Task: Select Convenience. Add to cart, from Lula Convenience Stores for 4287 Palmer Road, Westerville, Ohio 43081, Cell Number 614-742-1053, following items : Cheetos Puffs Cheese - 6, Big Red Soda - 3
Action: Mouse moved to (233, 101)
Screenshot: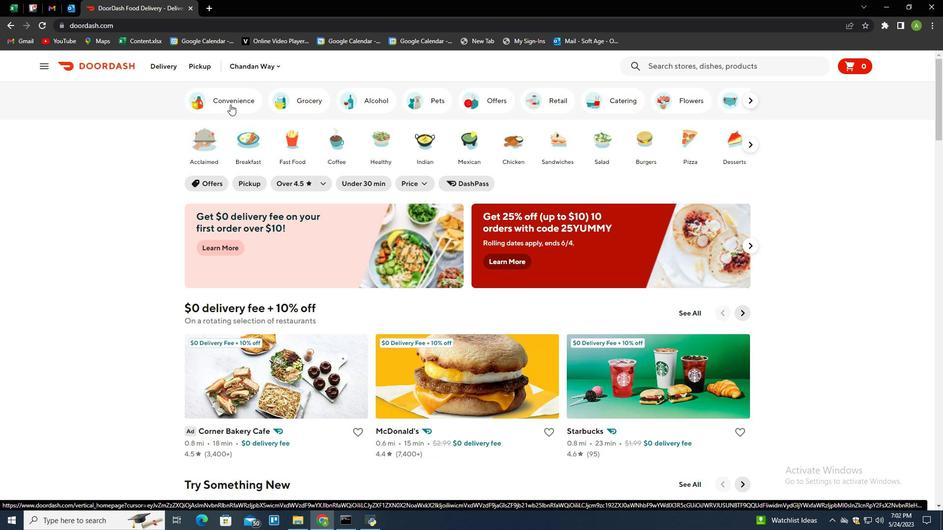 
Action: Mouse pressed left at (233, 101)
Screenshot: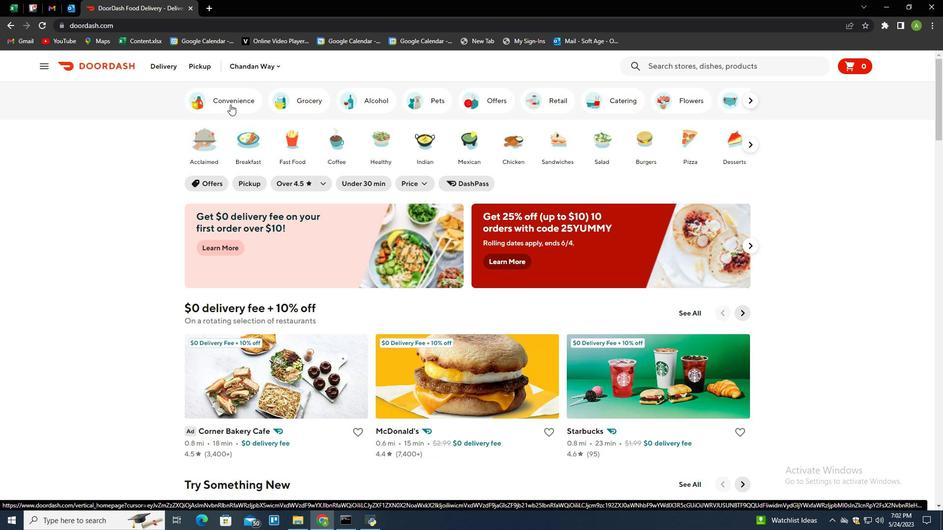
Action: Mouse moved to (274, 425)
Screenshot: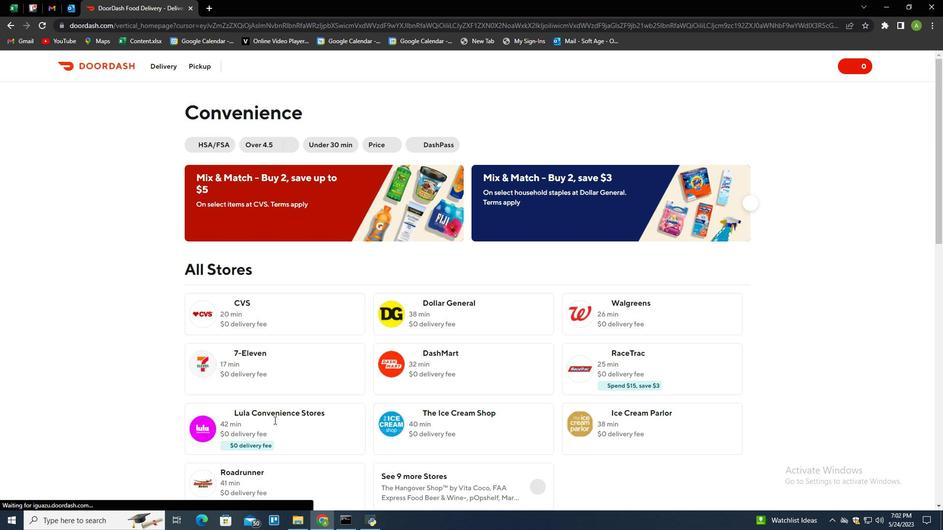 
Action: Mouse pressed left at (274, 425)
Screenshot: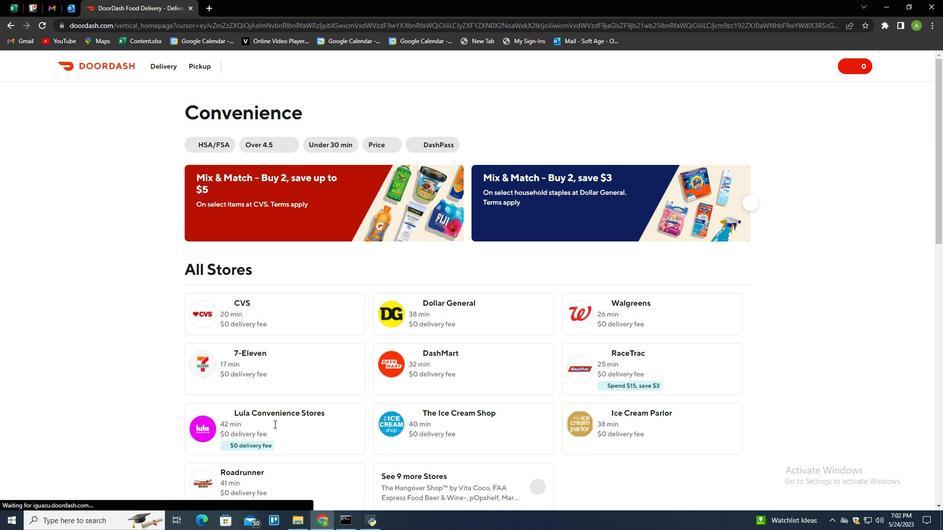 
Action: Mouse moved to (202, 66)
Screenshot: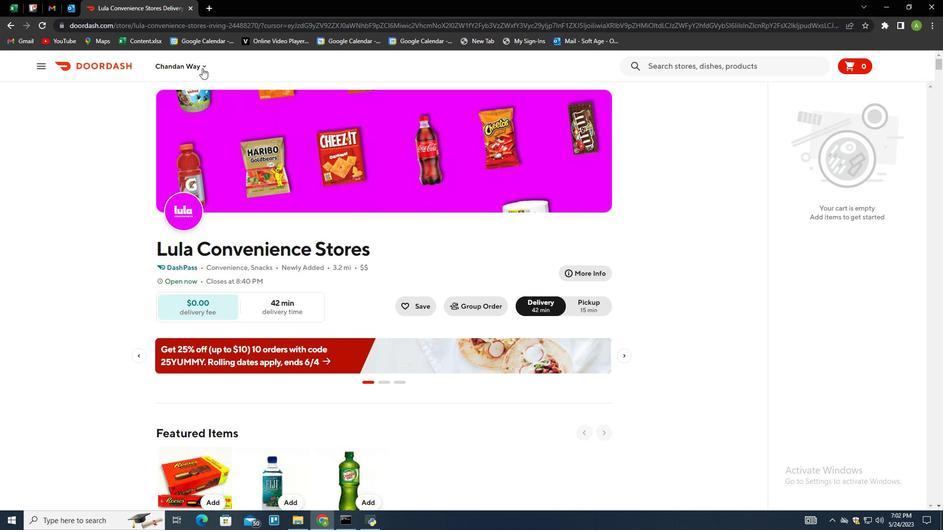 
Action: Mouse pressed left at (202, 66)
Screenshot: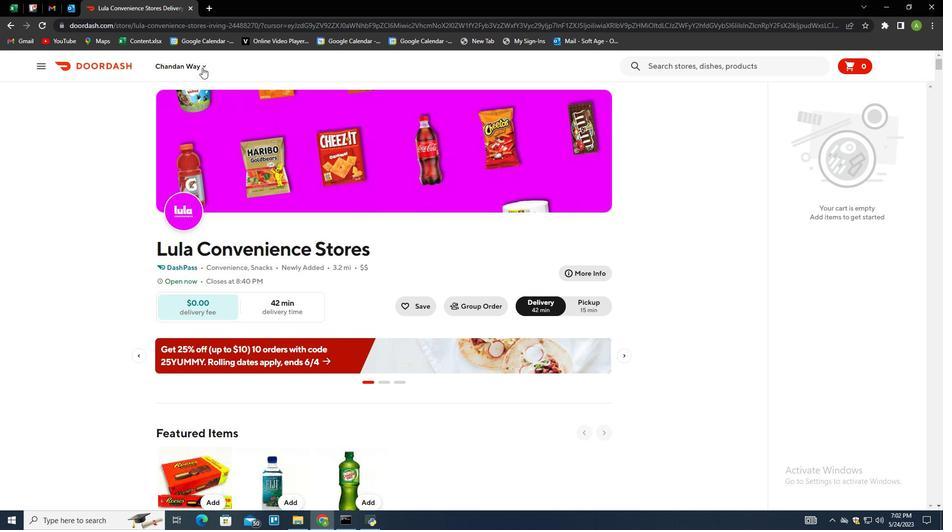 
Action: Mouse moved to (205, 114)
Screenshot: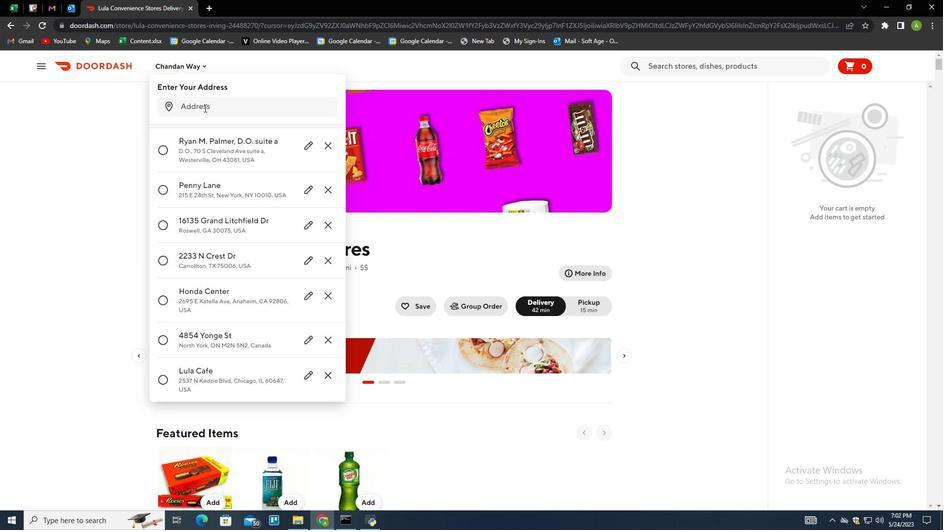 
Action: Mouse pressed left at (205, 114)
Screenshot: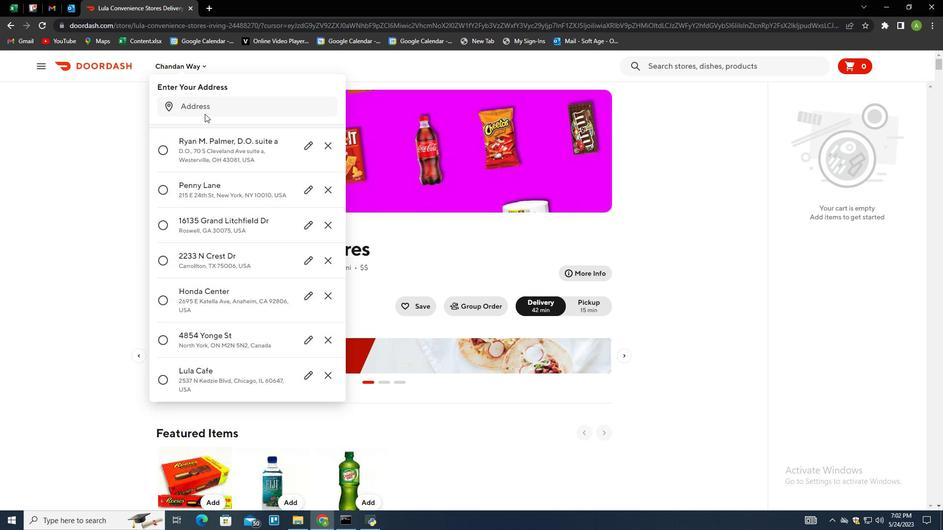 
Action: Mouse moved to (206, 111)
Screenshot: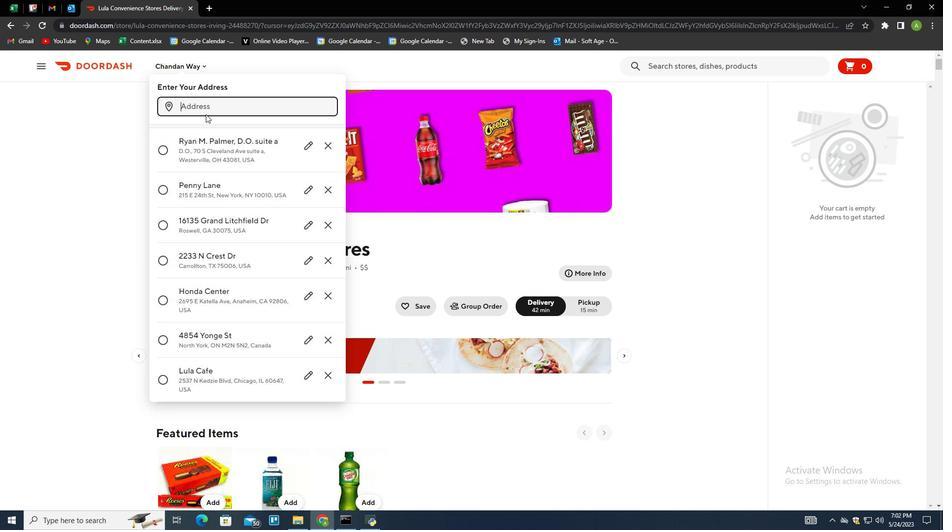 
Action: Key pressed 4287<Key.space>palmer<Key.space>road,<Key.space>westerville,<Key.space>ohio<Key.space>43081<Key.enter>
Screenshot: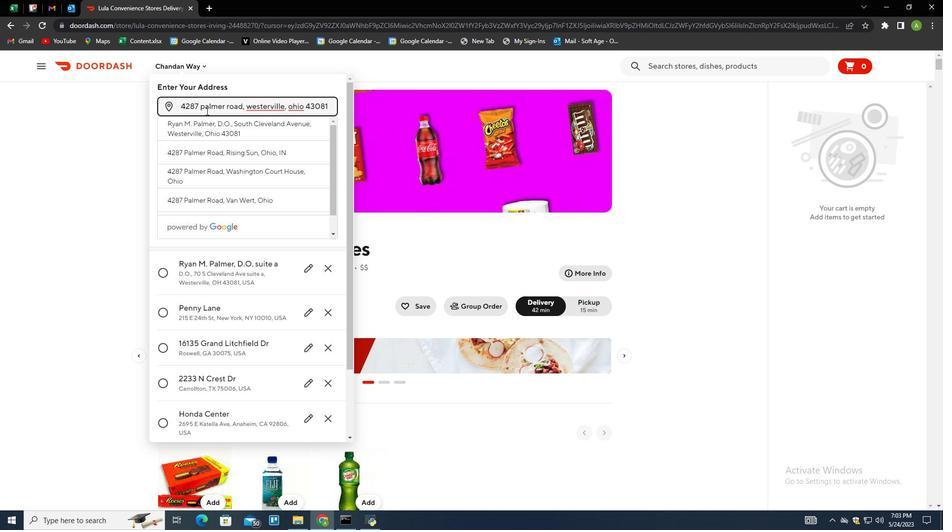 
Action: Mouse moved to (293, 397)
Screenshot: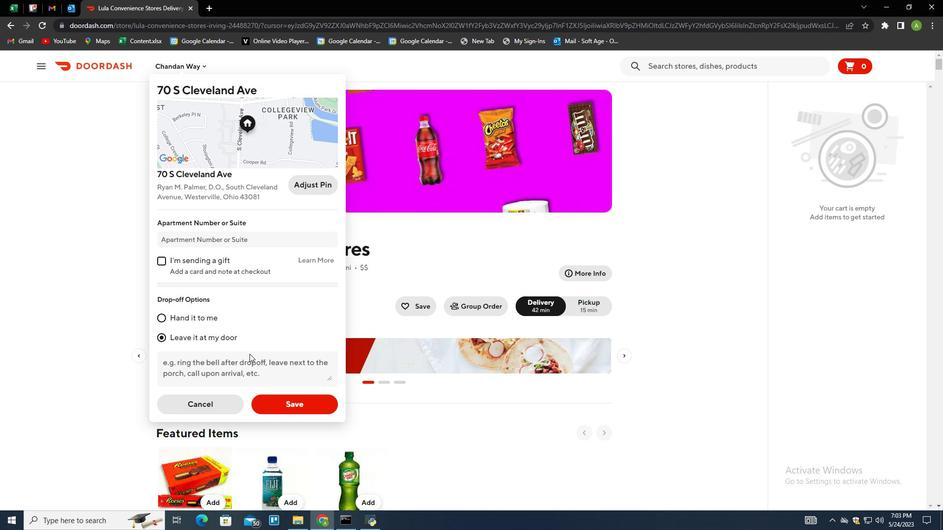 
Action: Mouse pressed left at (293, 397)
Screenshot: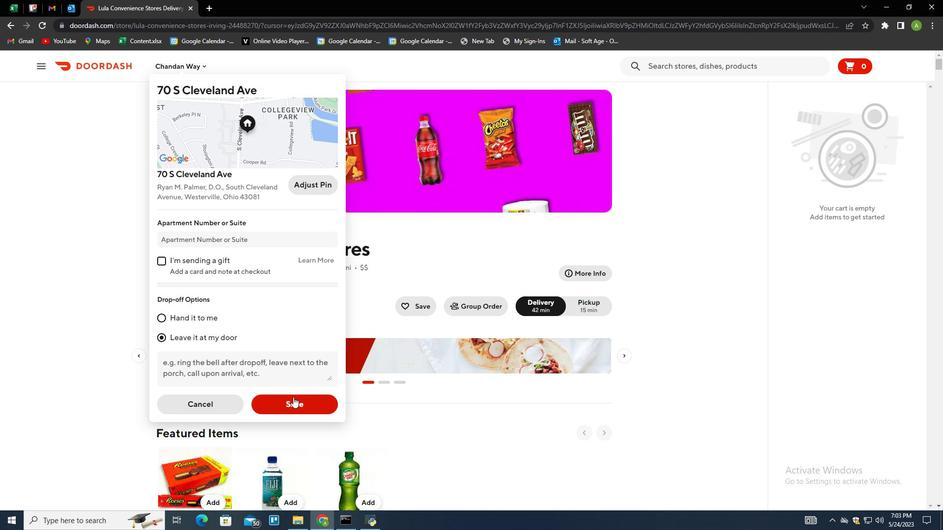 
Action: Mouse moved to (347, 189)
Screenshot: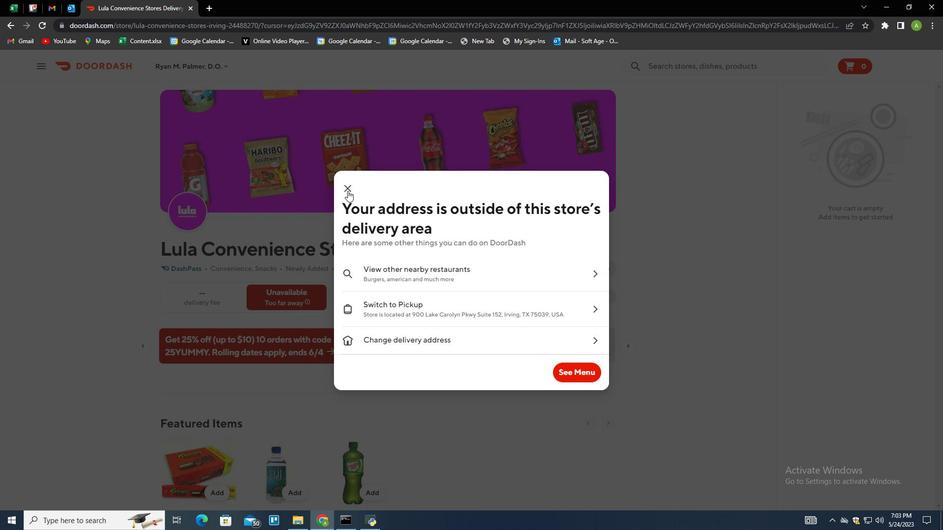 
Action: Mouse pressed left at (347, 189)
Screenshot: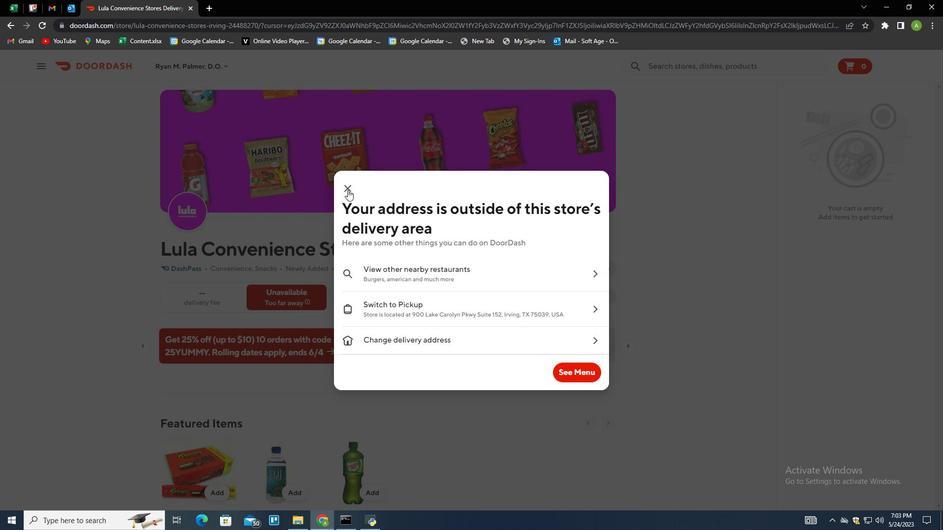 
Action: Mouse moved to (582, 310)
Screenshot: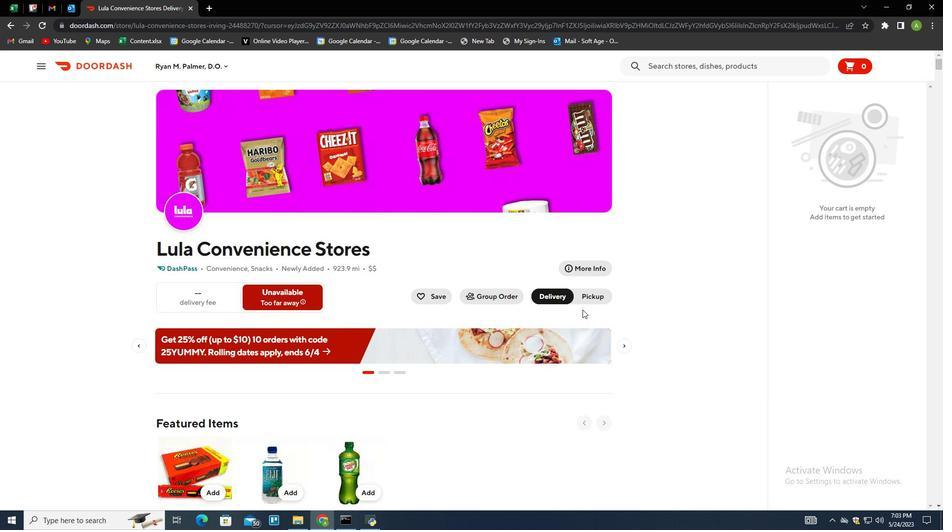 
Action: Mouse scrolled (582, 310) with delta (0, 0)
Screenshot: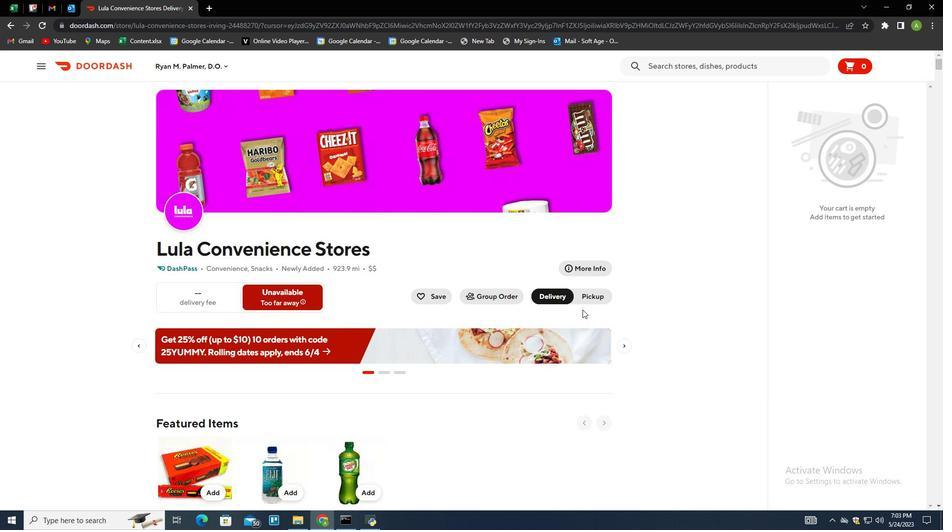 
Action: Mouse moved to (582, 313)
Screenshot: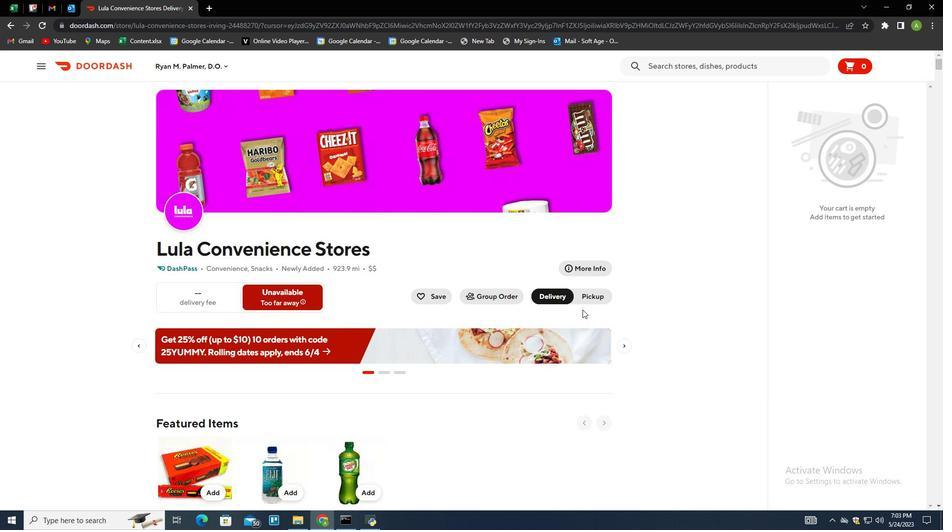 
Action: Mouse scrolled (582, 313) with delta (0, 0)
Screenshot: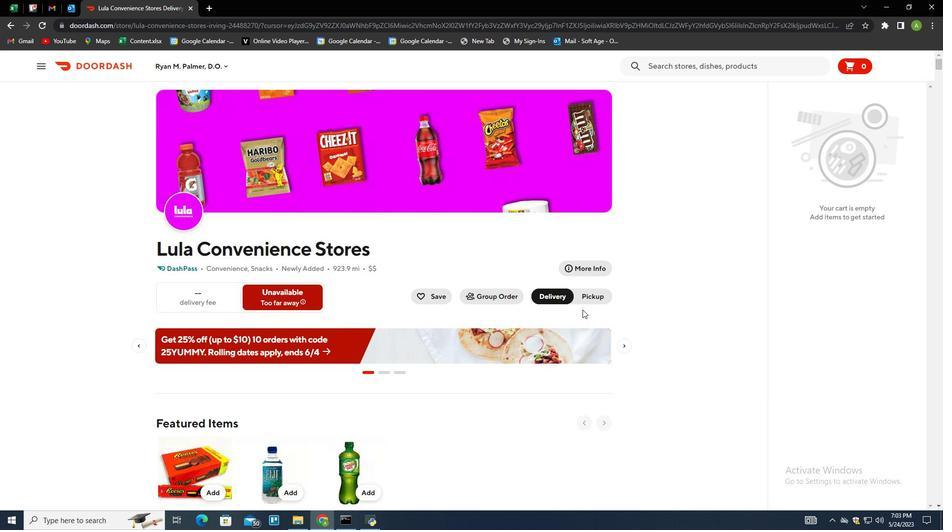 
Action: Mouse moved to (582, 313)
Screenshot: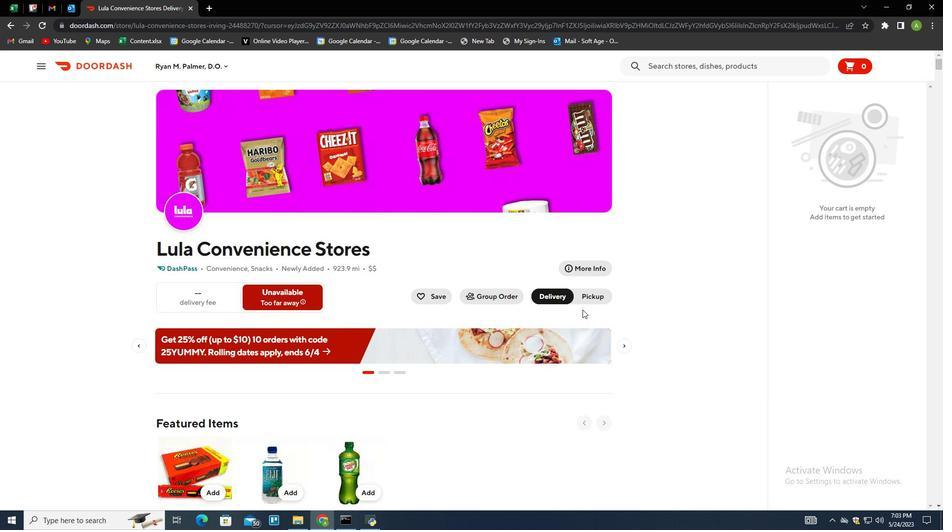 
Action: Mouse scrolled (582, 313) with delta (0, 0)
Screenshot: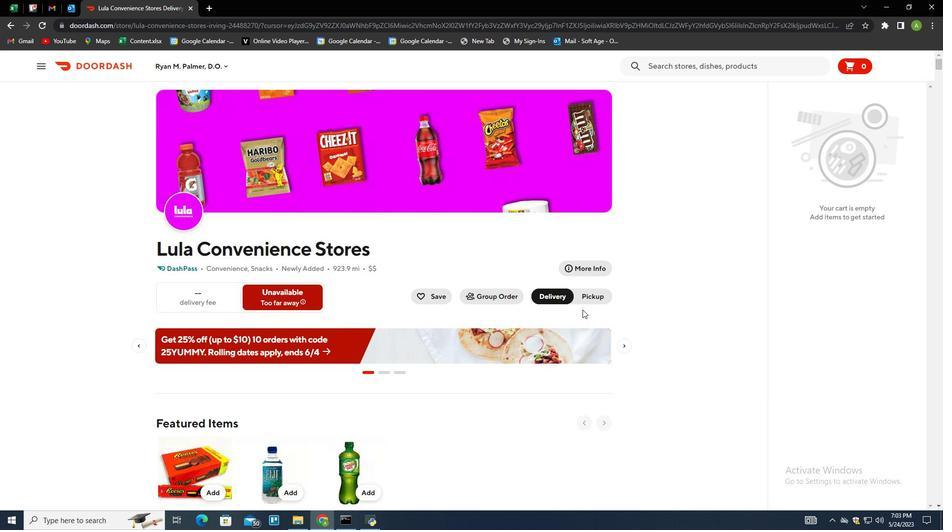 
Action: Mouse moved to (582, 314)
Screenshot: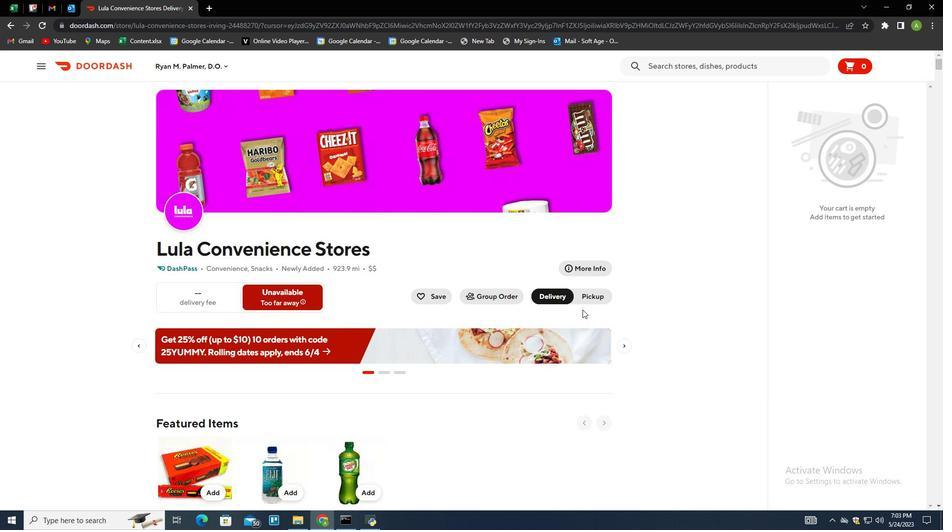 
Action: Mouse scrolled (582, 314) with delta (0, 0)
Screenshot: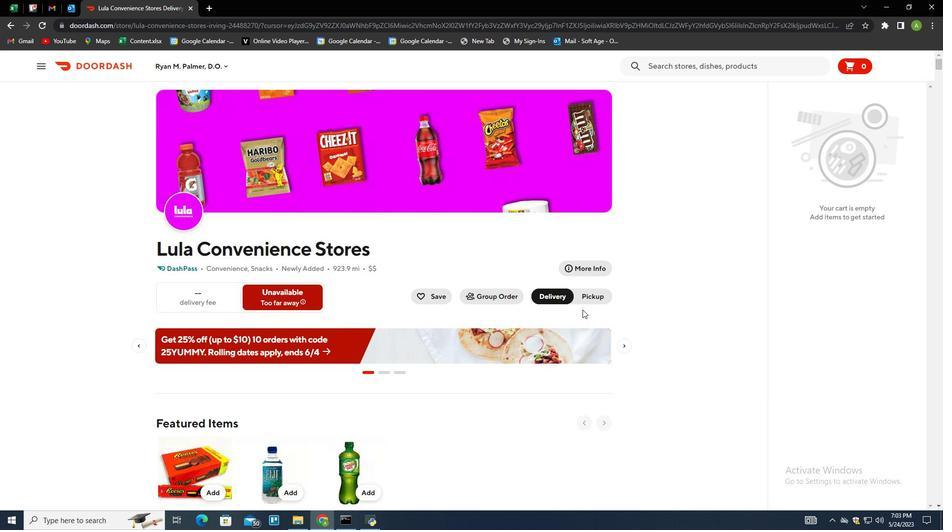 
Action: Mouse moved to (582, 316)
Screenshot: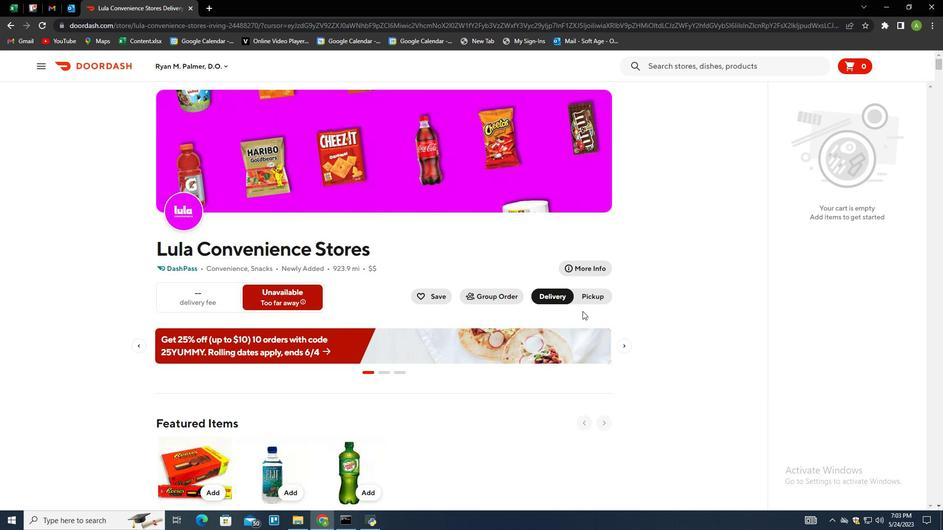 
Action: Mouse scrolled (582, 315) with delta (0, 0)
Screenshot: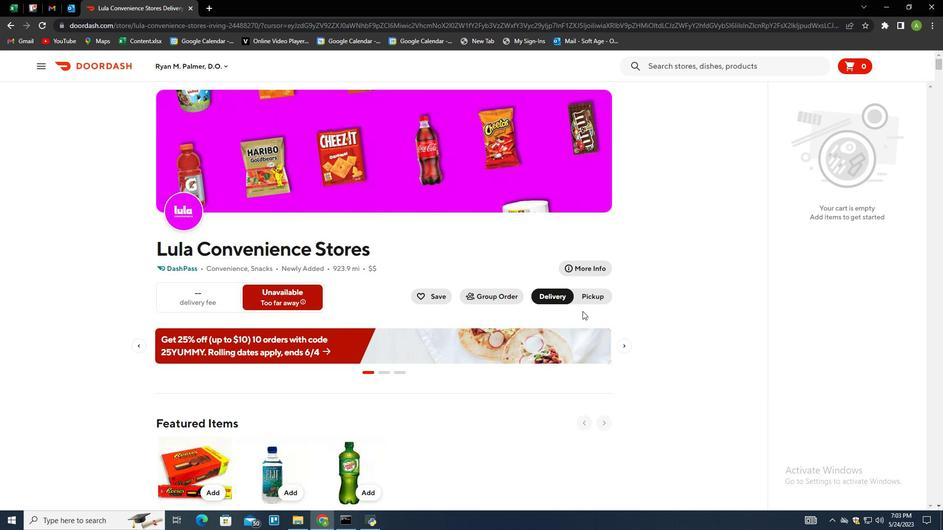 
Action: Mouse moved to (567, 375)
Screenshot: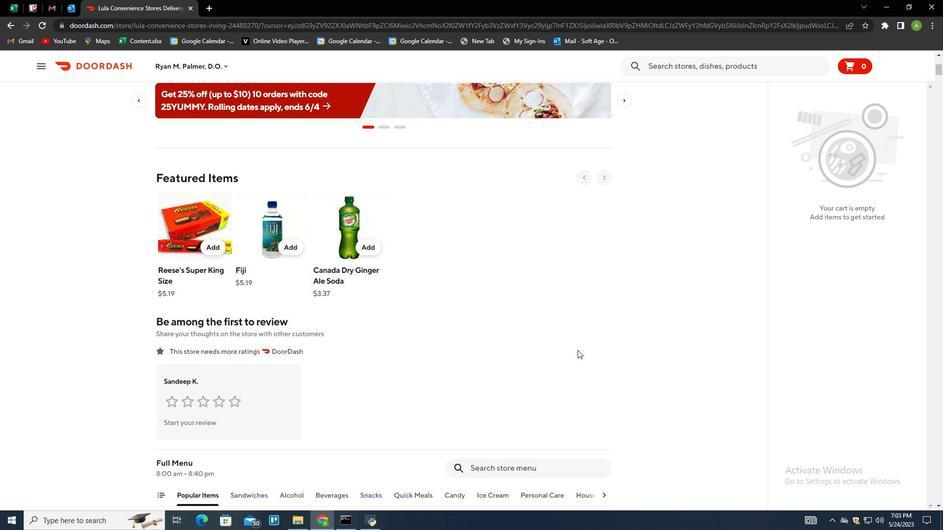 
Action: Mouse scrolled (567, 374) with delta (0, 0)
Screenshot: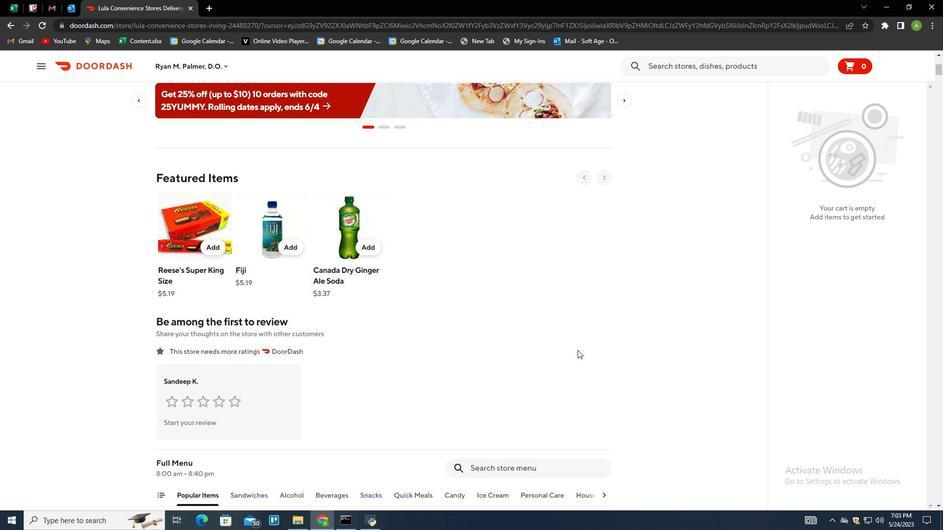
Action: Mouse moved to (565, 377)
Screenshot: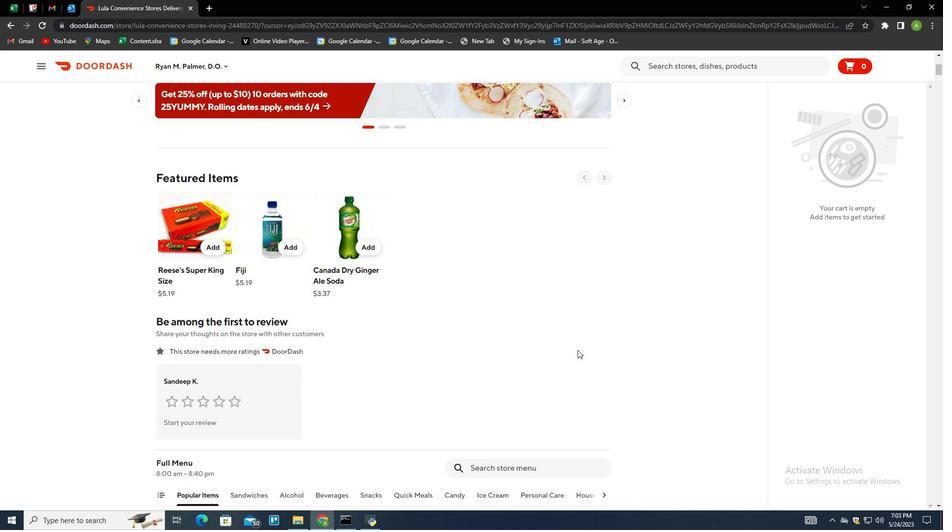 
Action: Mouse scrolled (565, 377) with delta (0, 0)
Screenshot: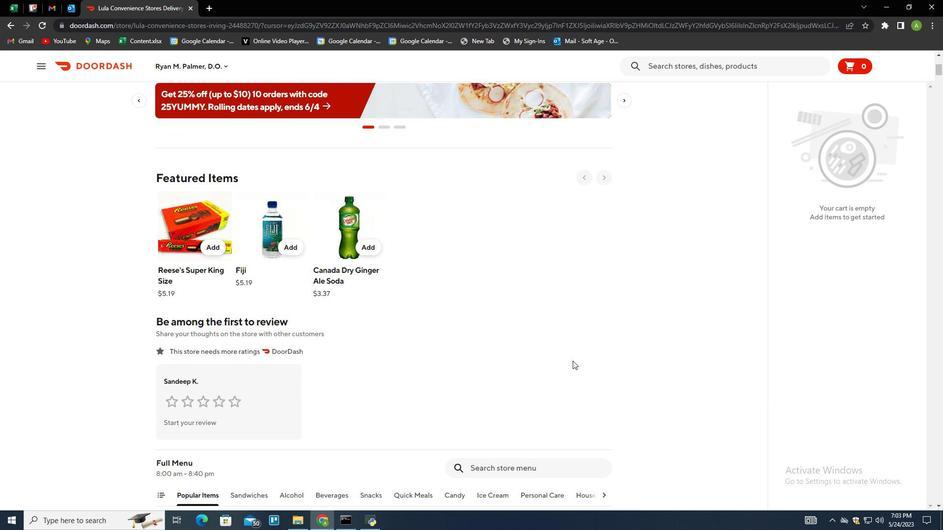
Action: Mouse moved to (565, 379)
Screenshot: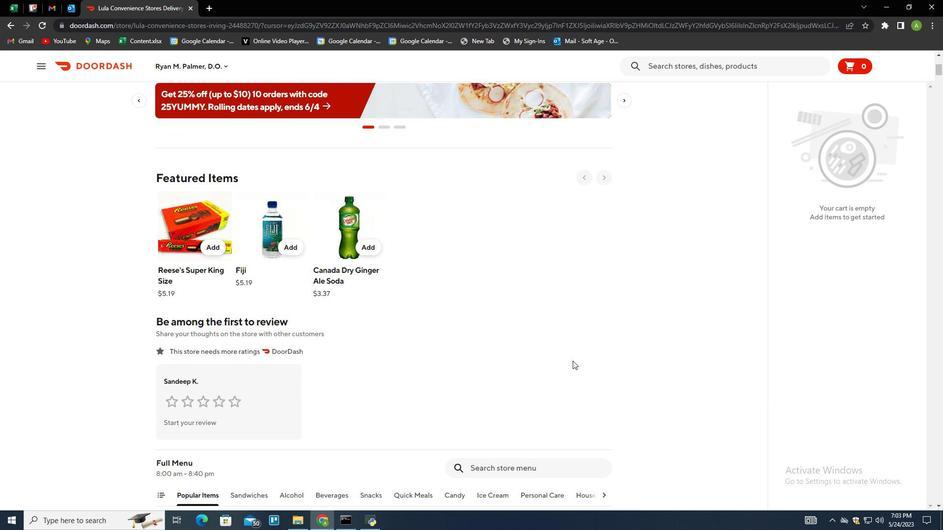 
Action: Mouse scrolled (565, 378) with delta (0, 0)
Screenshot: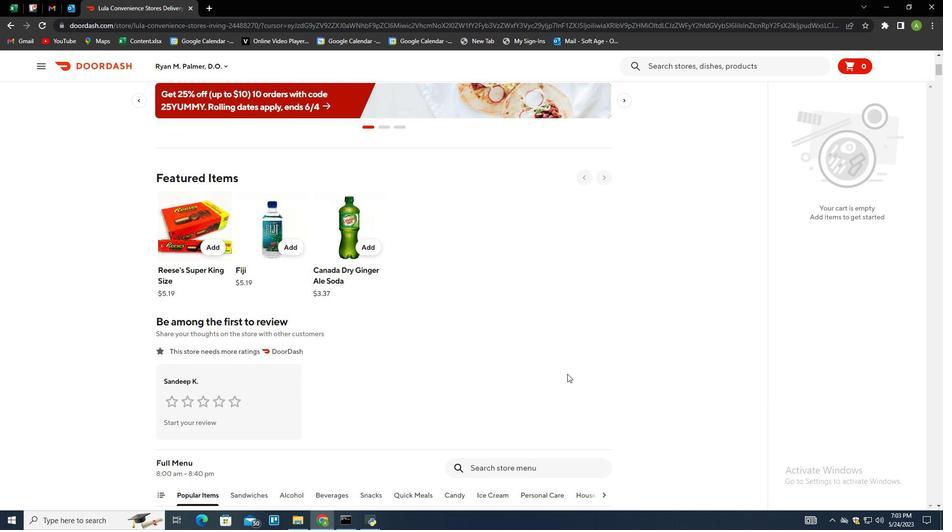 
Action: Mouse moved to (501, 319)
Screenshot: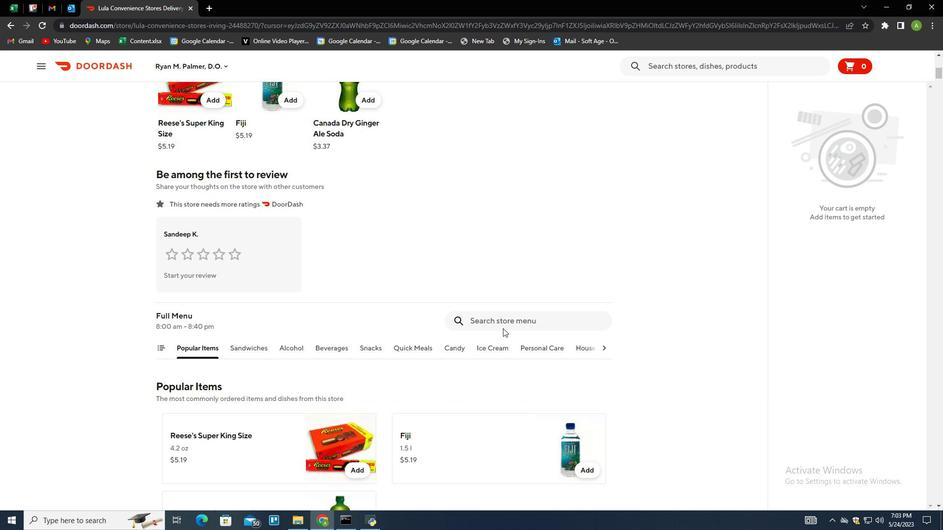 
Action: Mouse pressed left at (501, 319)
Screenshot: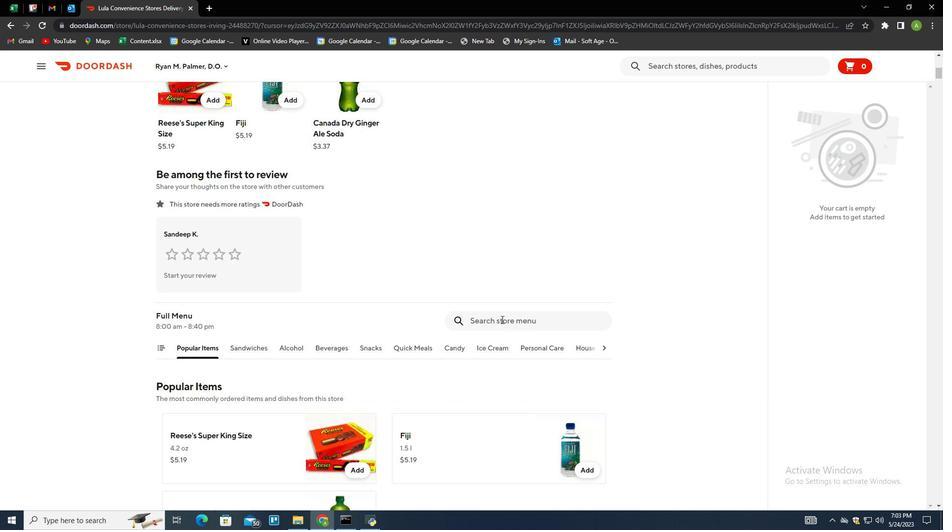 
Action: Mouse moved to (482, 325)
Screenshot: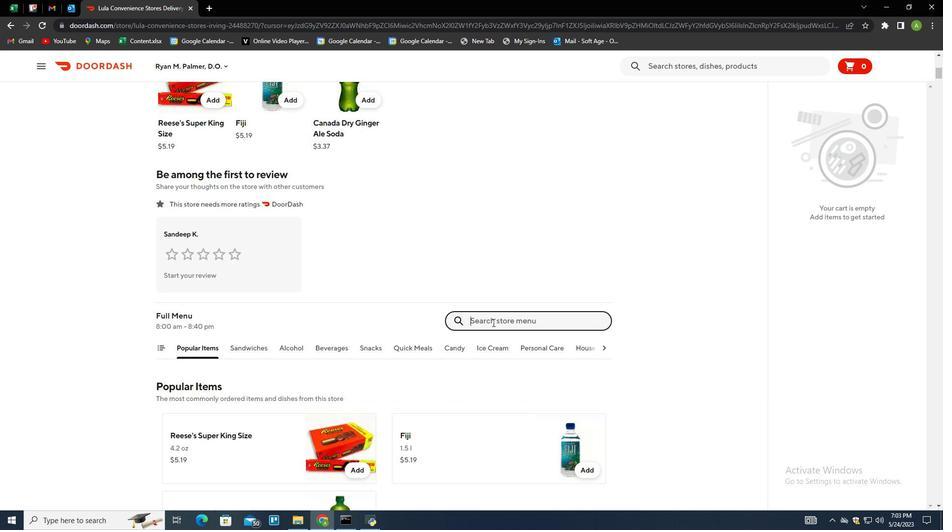 
Action: Key pressed cd<Key.backspace>heetos<Key.space>puffs<Key.space>cheese-<Key.backspace><Key.enter>
Screenshot: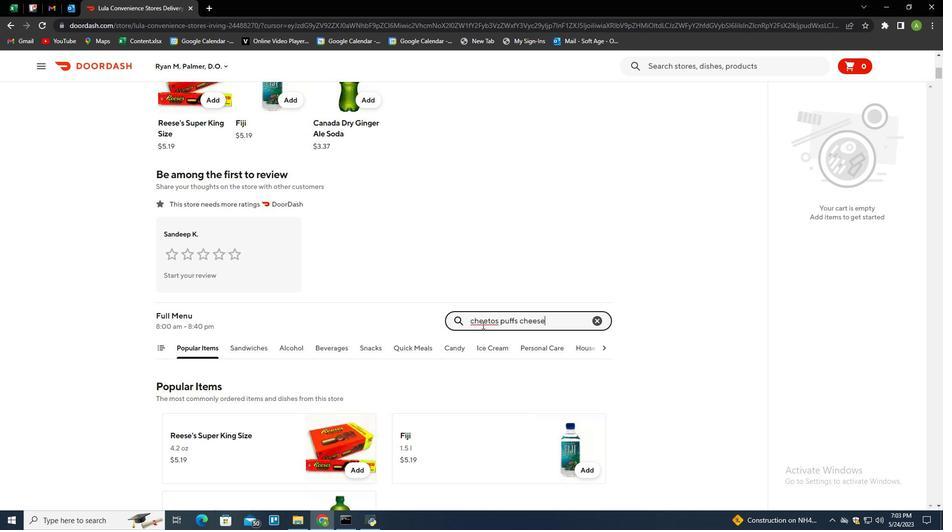 
Action: Mouse moved to (354, 270)
Screenshot: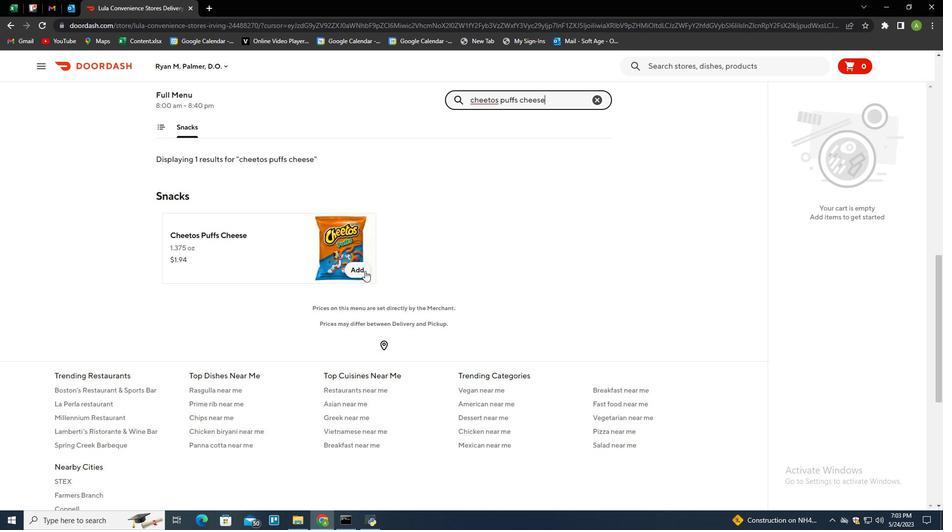 
Action: Mouse pressed left at (354, 270)
Screenshot: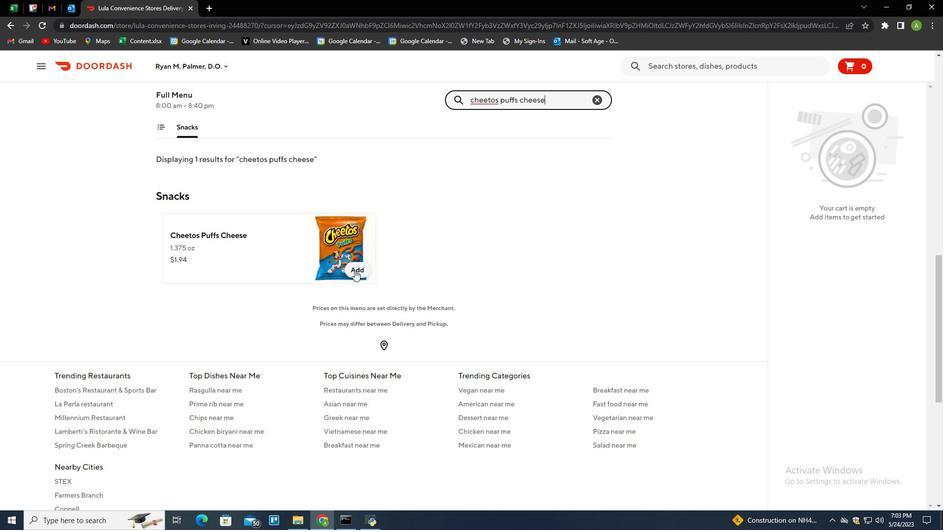 
Action: Mouse moved to (913, 169)
Screenshot: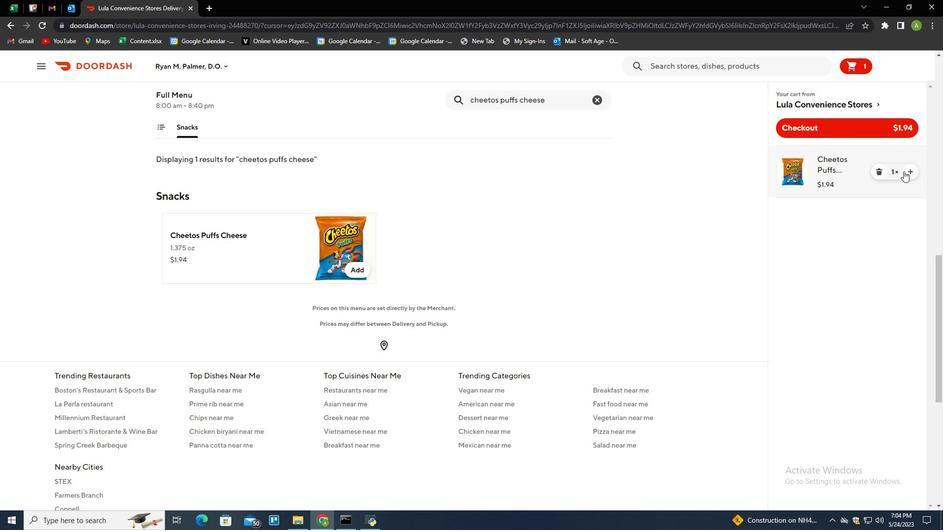 
Action: Mouse pressed left at (913, 169)
Screenshot: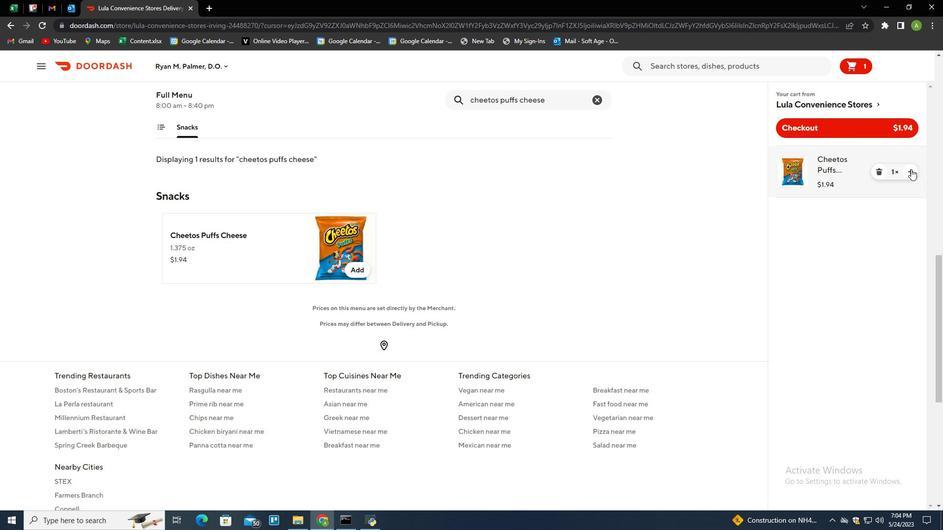 
Action: Mouse pressed left at (913, 169)
Screenshot: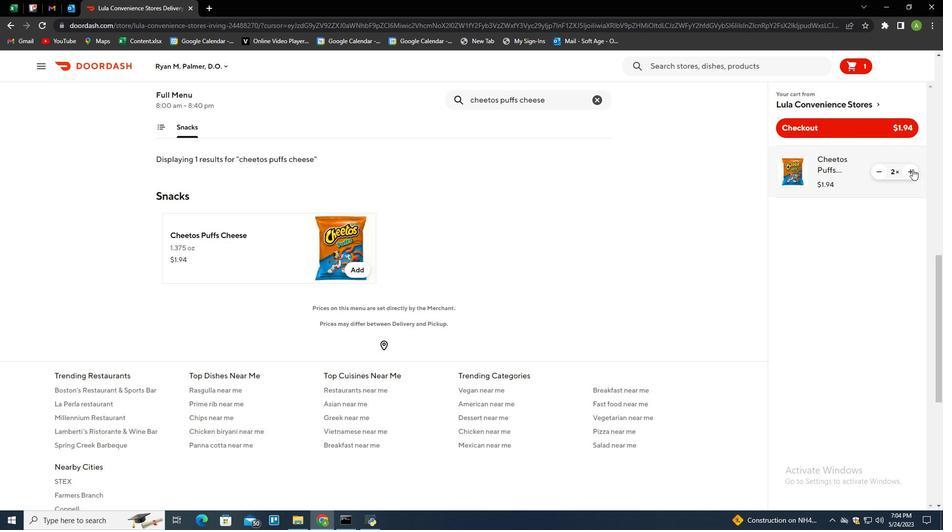 
Action: Mouse pressed left at (913, 169)
Screenshot: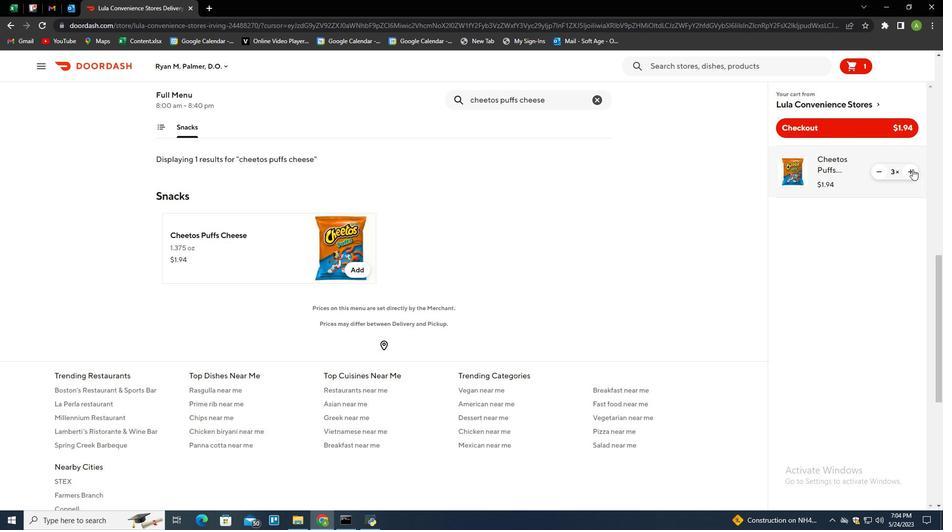 
Action: Mouse pressed left at (913, 169)
Screenshot: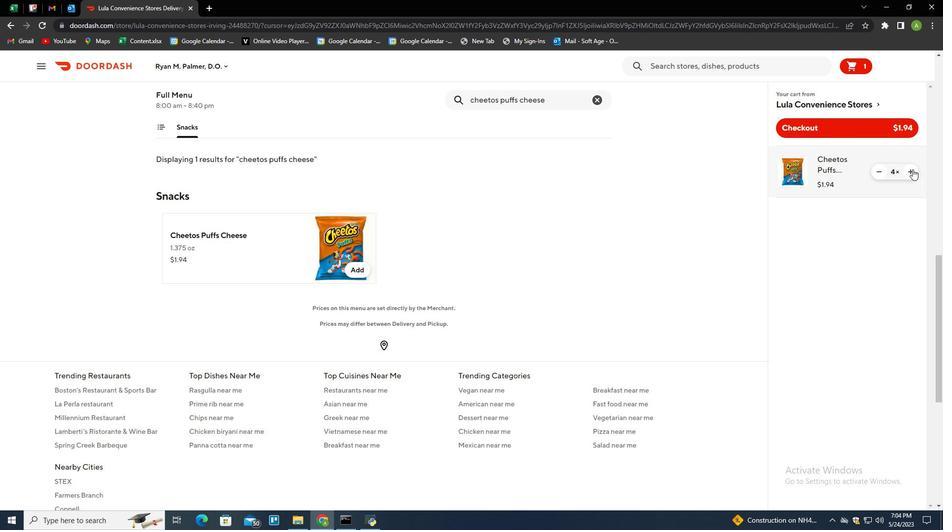 
Action: Mouse pressed left at (913, 169)
Screenshot: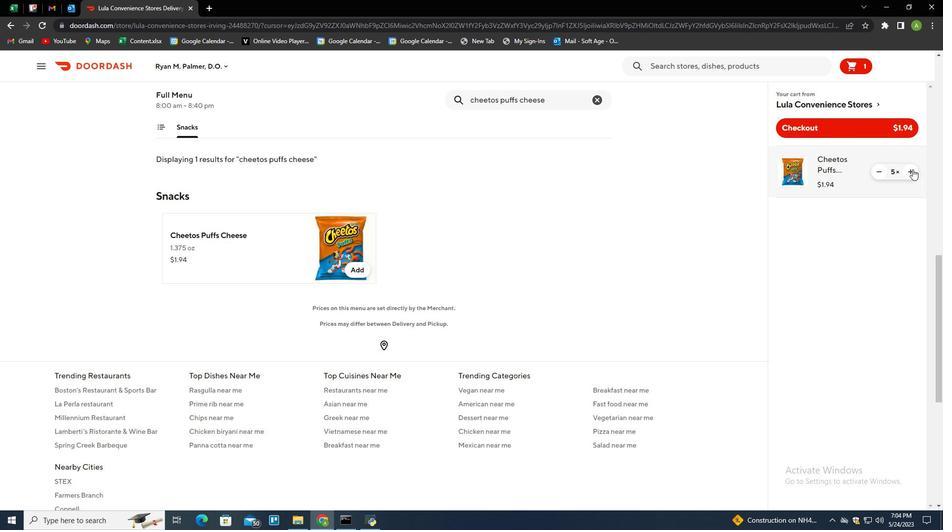 
Action: Mouse moved to (596, 98)
Screenshot: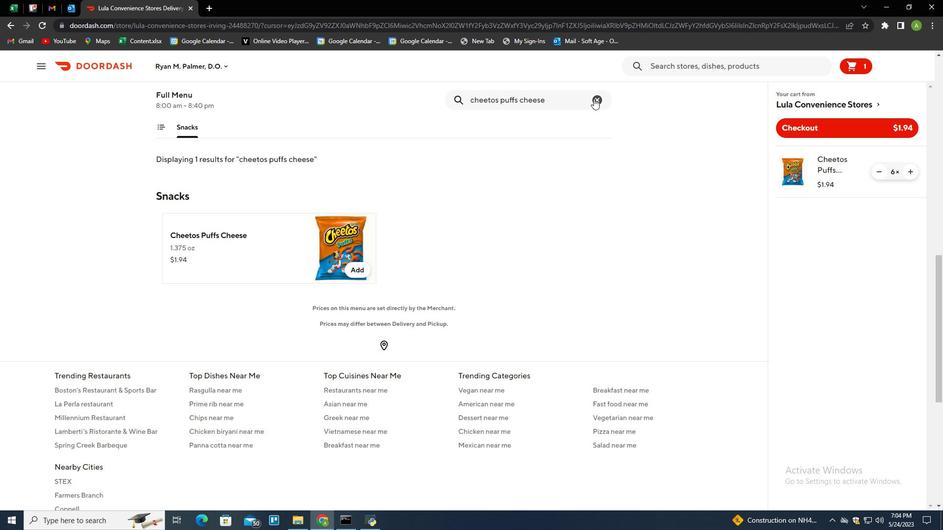 
Action: Mouse pressed left at (596, 98)
Screenshot: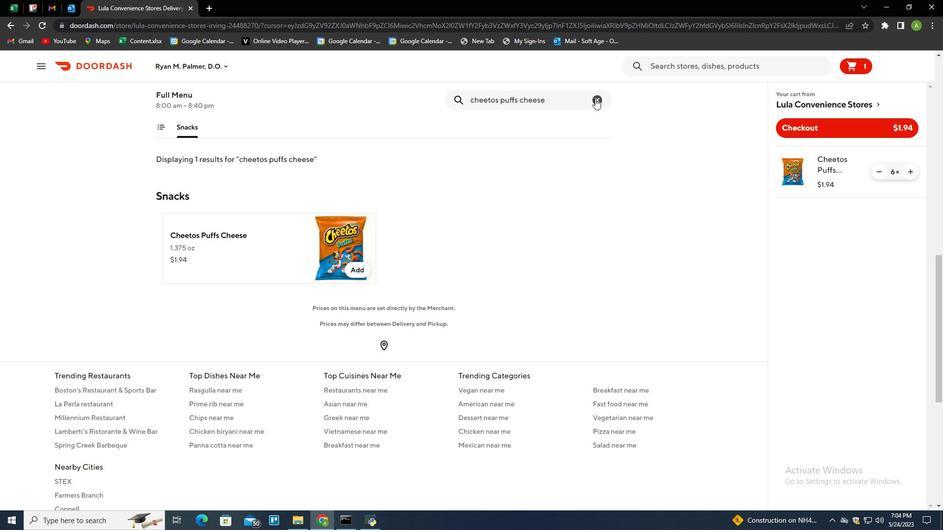 
Action: Mouse moved to (595, 99)
Screenshot: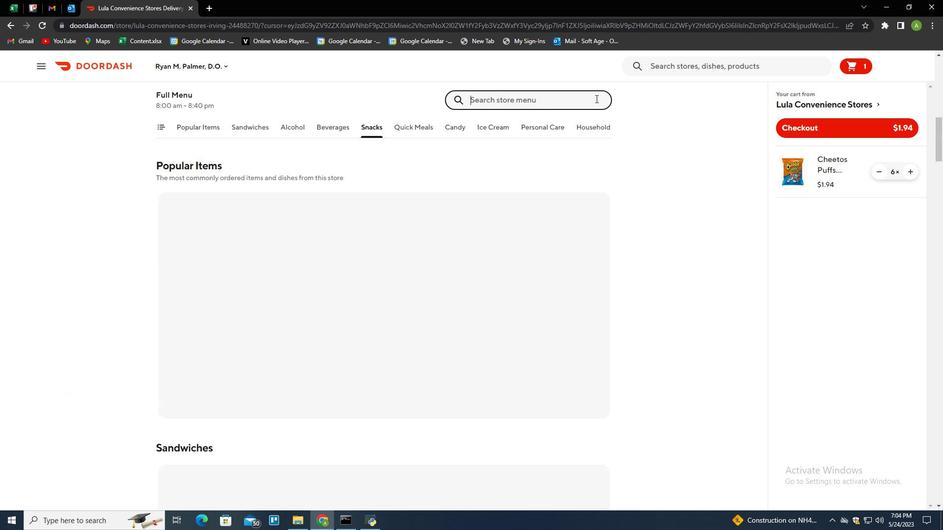 
Action: Key pressed big<Key.space>red<Key.space>soda<Key.enter>
Screenshot: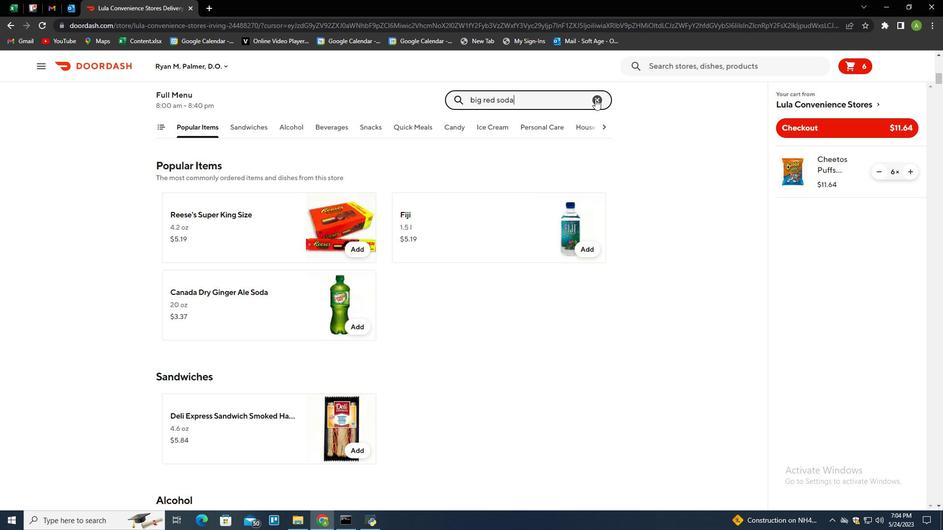 
Action: Mouse moved to (351, 271)
Screenshot: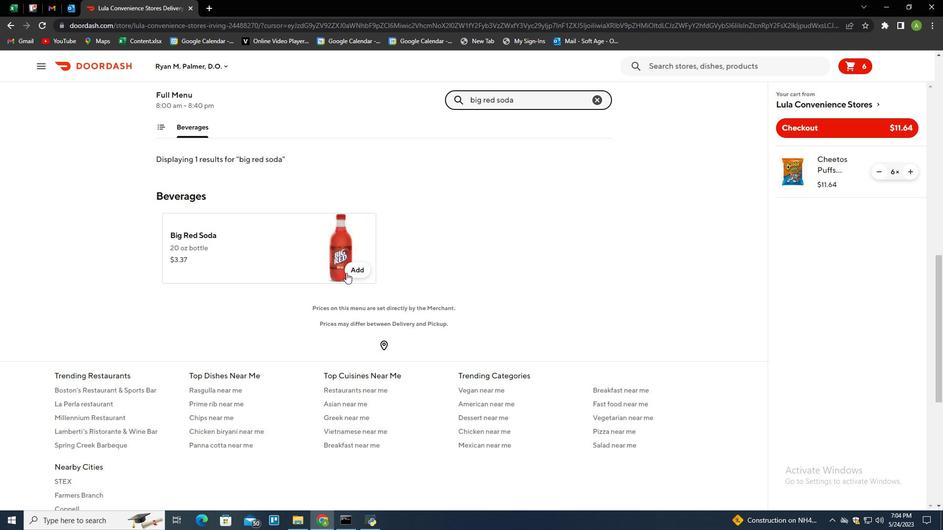 
Action: Mouse pressed left at (351, 271)
Screenshot: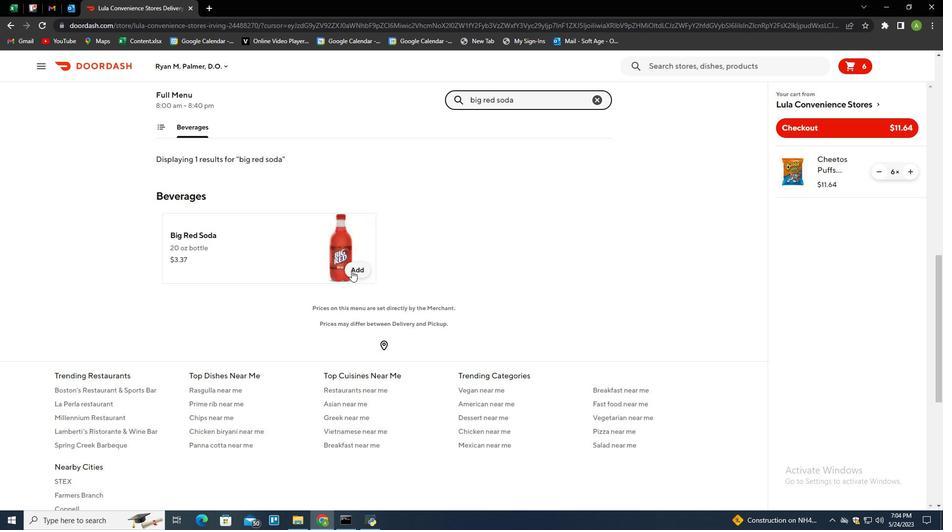 
Action: Mouse moved to (913, 222)
Screenshot: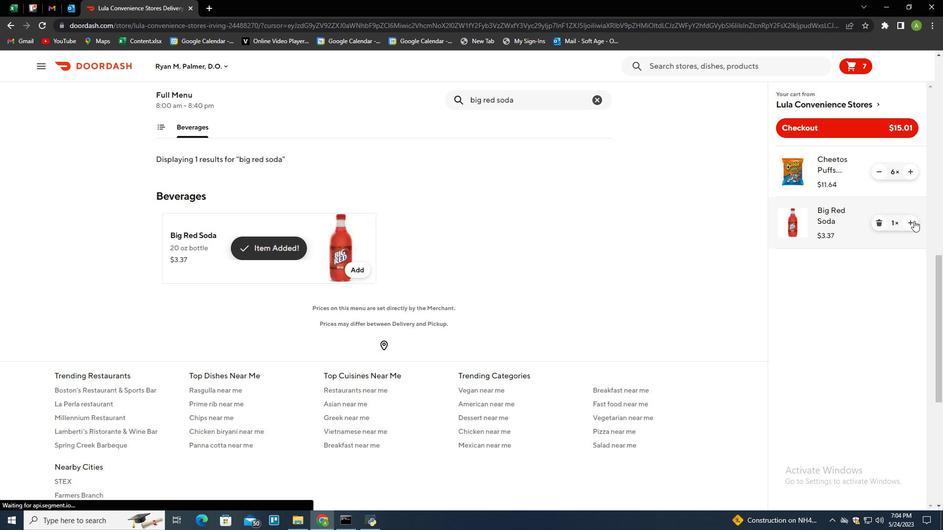 
Action: Mouse pressed left at (913, 222)
Screenshot: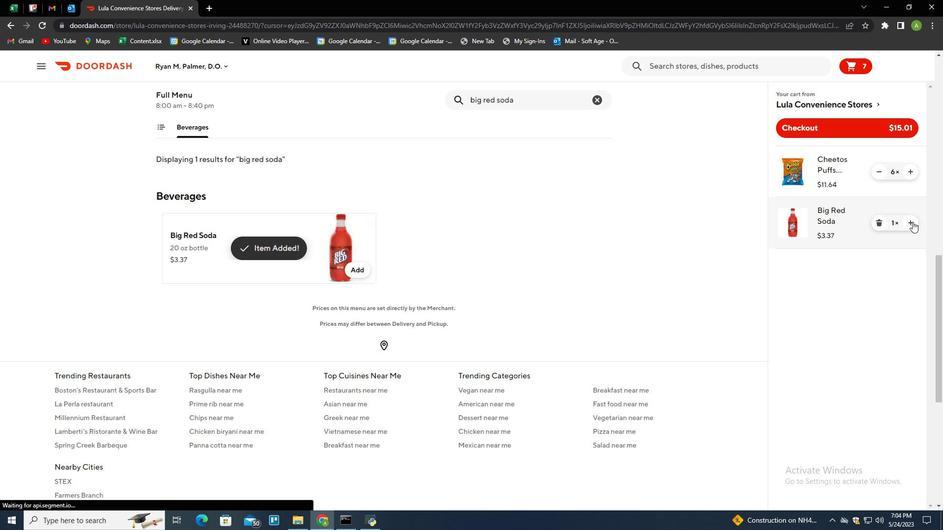 
Action: Mouse pressed left at (913, 222)
Screenshot: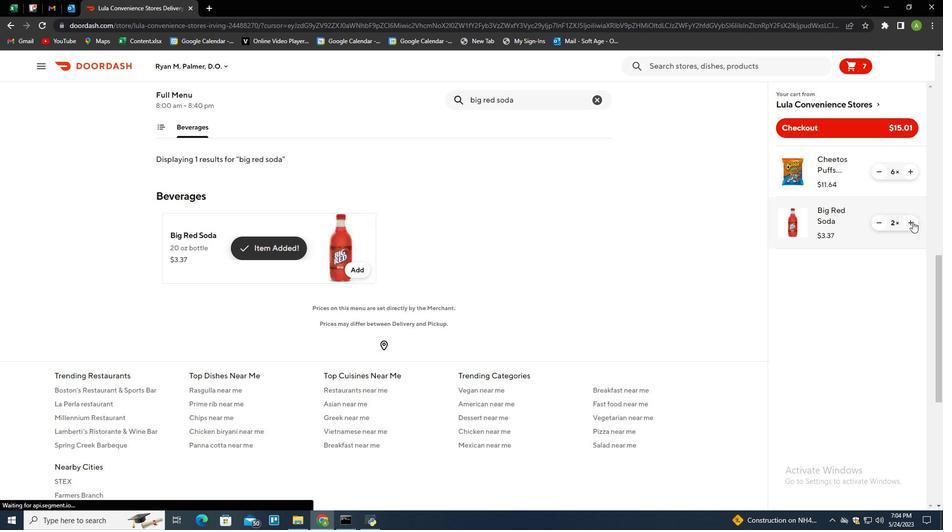 
Action: Mouse moved to (801, 124)
Screenshot: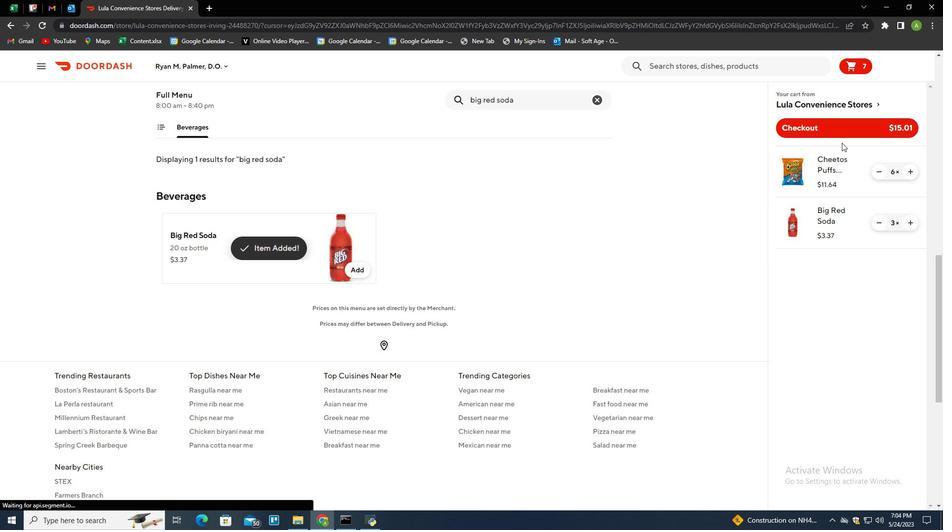 
Action: Mouse pressed left at (801, 124)
Screenshot: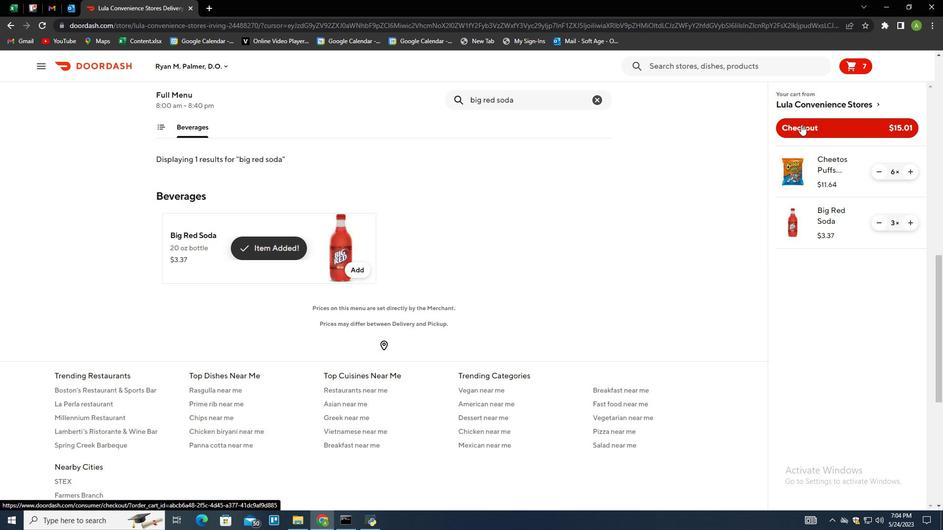 
Action: Mouse moved to (799, 123)
Screenshot: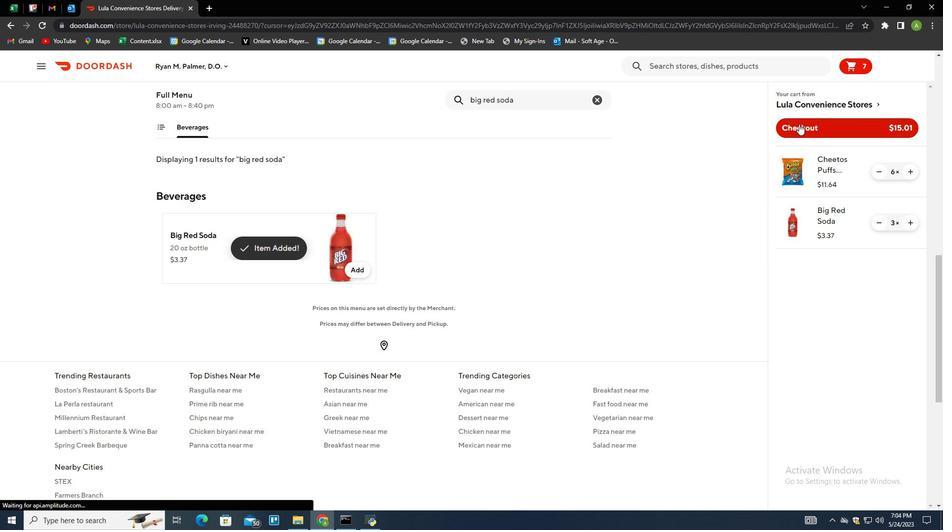 
